 Task: Create a due date automation trigger when advanced on, on the monday before a card is due add dates starting next week at 11:00 AM.
Action: Mouse moved to (1114, 87)
Screenshot: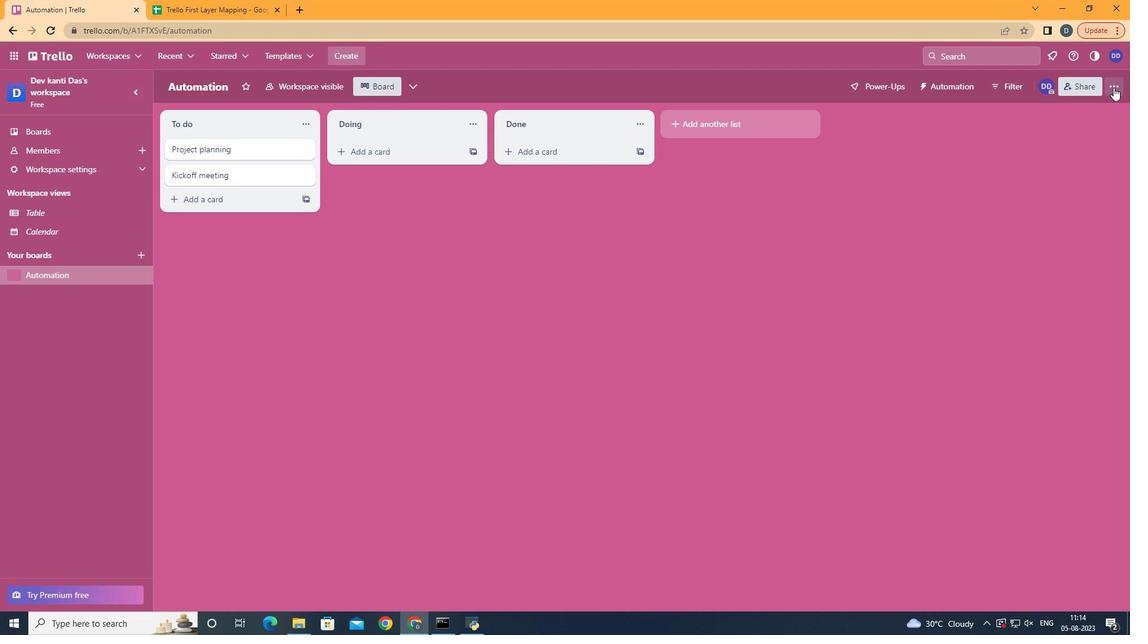 
Action: Mouse pressed left at (1114, 87)
Screenshot: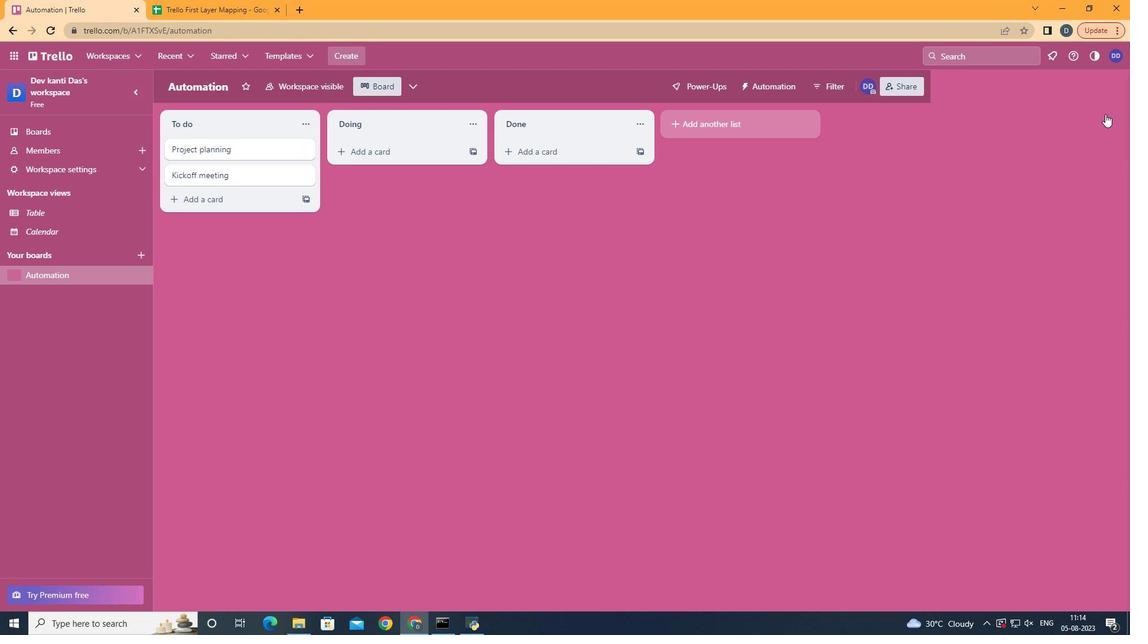 
Action: Mouse moved to (1023, 256)
Screenshot: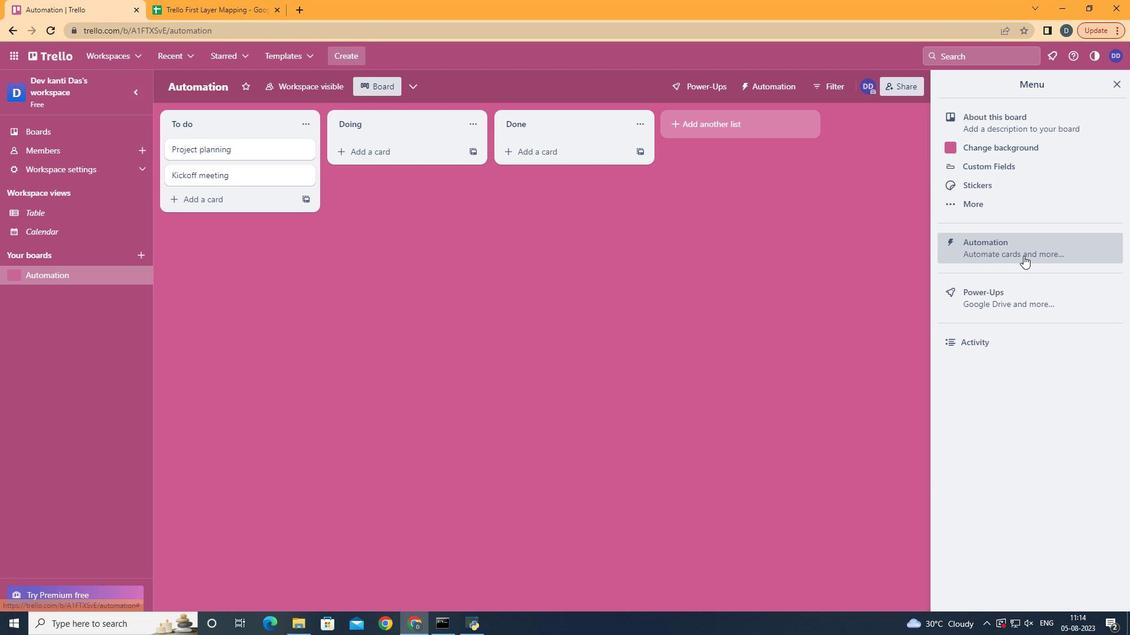 
Action: Mouse pressed left at (1023, 256)
Screenshot: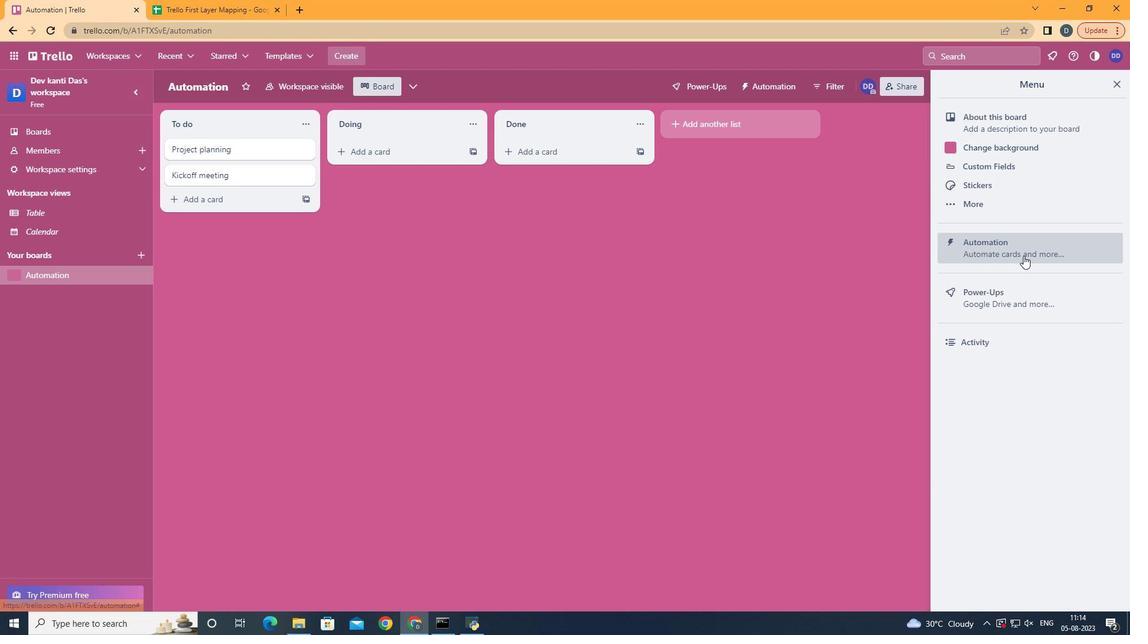 
Action: Mouse moved to (256, 233)
Screenshot: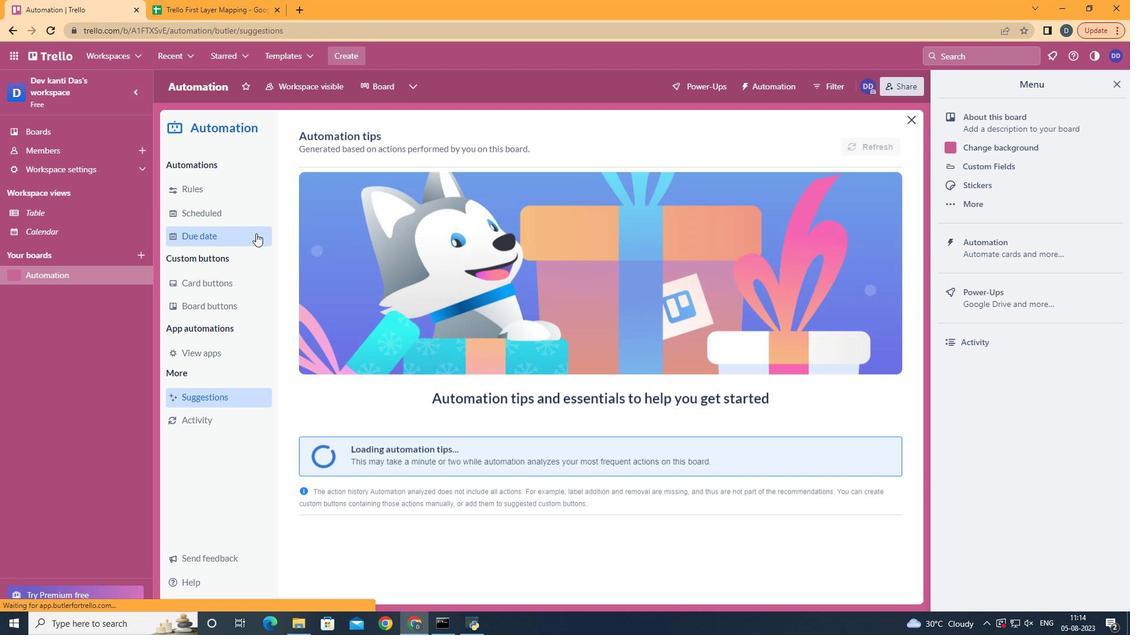 
Action: Mouse pressed left at (256, 233)
Screenshot: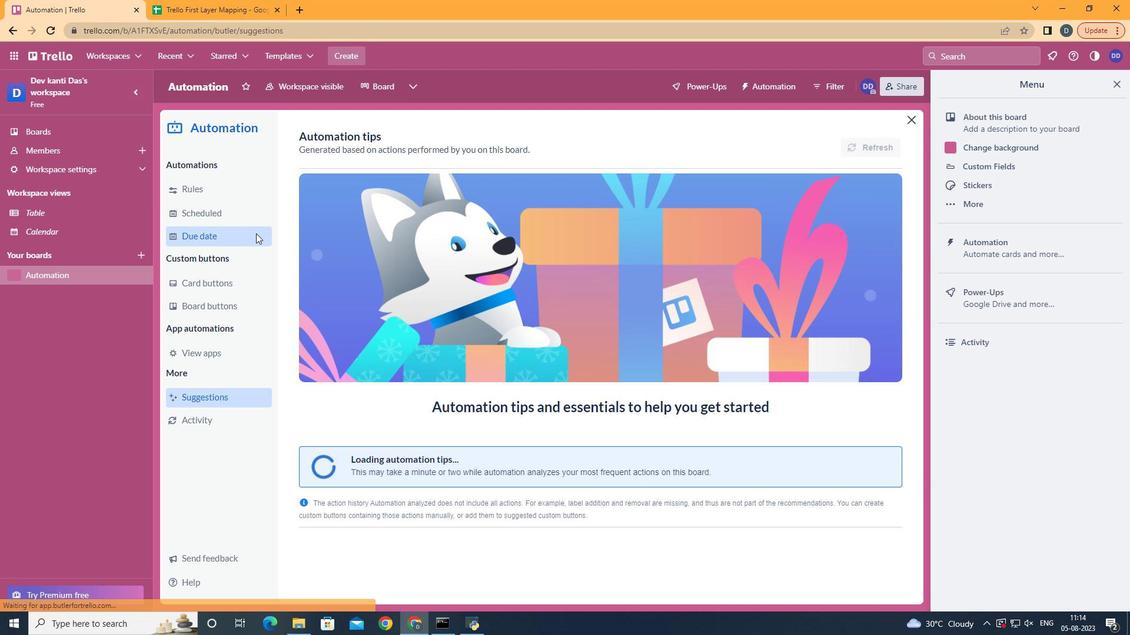 
Action: Mouse moved to (827, 139)
Screenshot: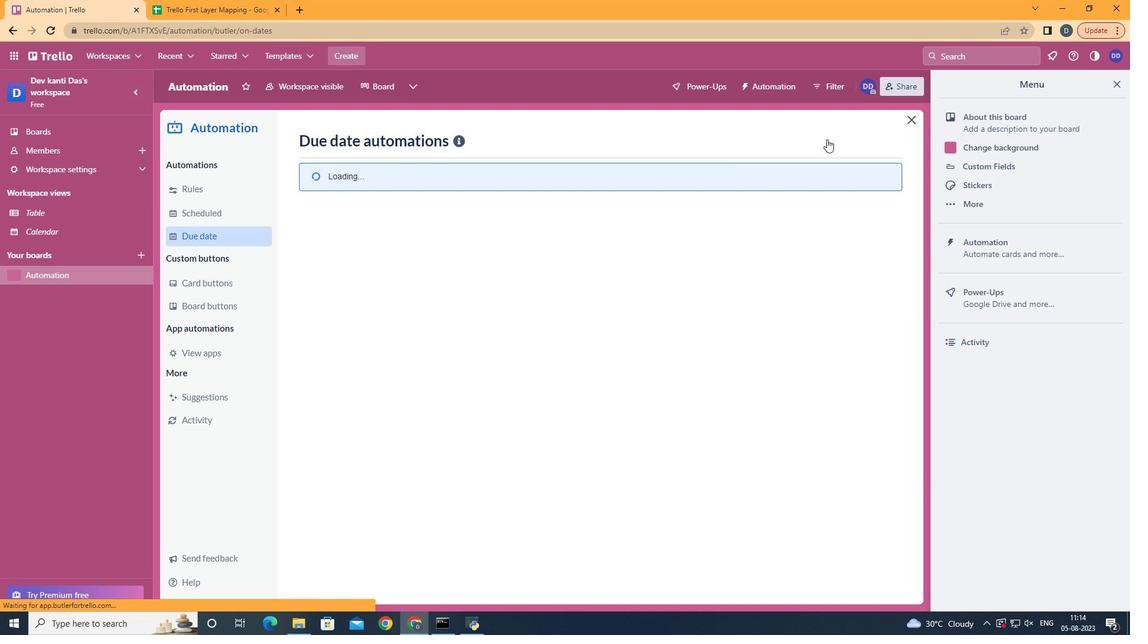 
Action: Mouse pressed left at (827, 139)
Screenshot: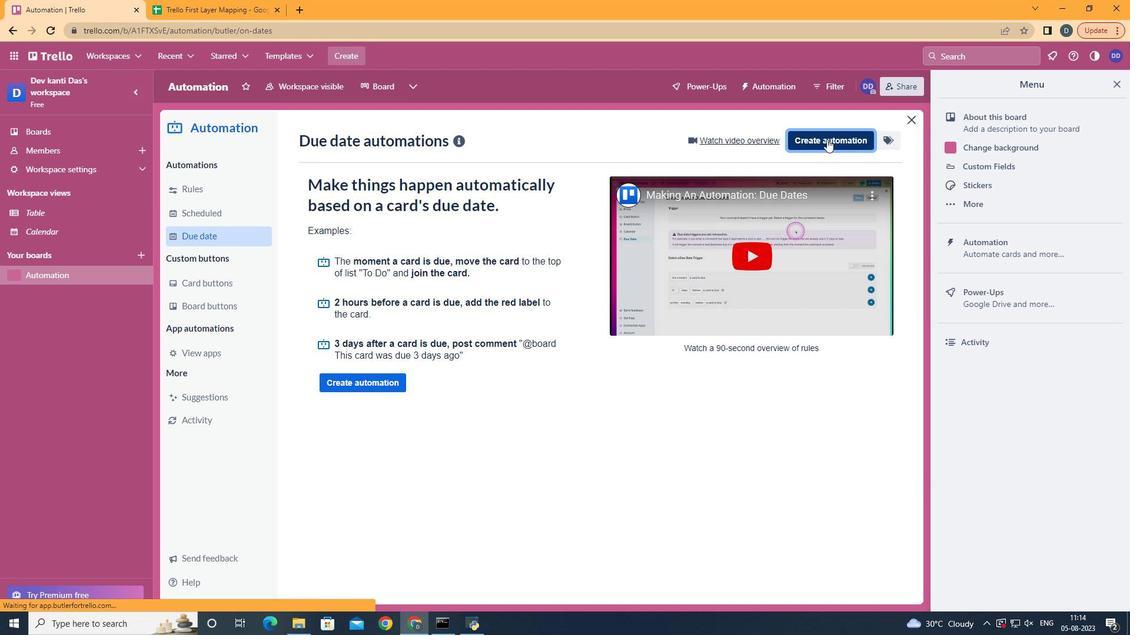 
Action: Mouse moved to (635, 253)
Screenshot: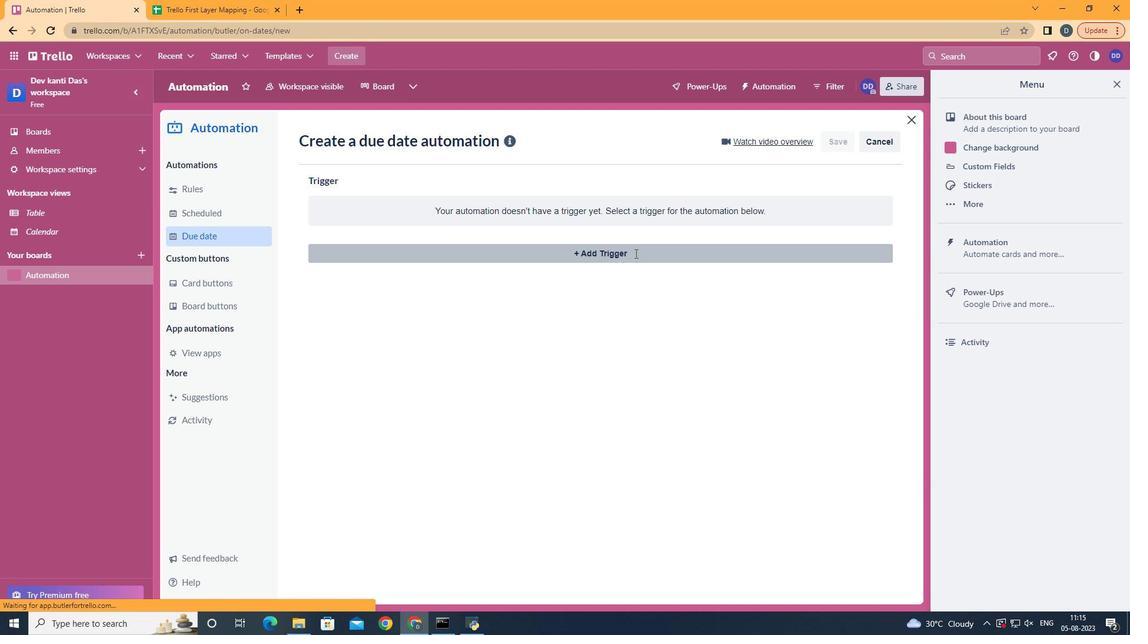 
Action: Mouse pressed left at (635, 253)
Screenshot: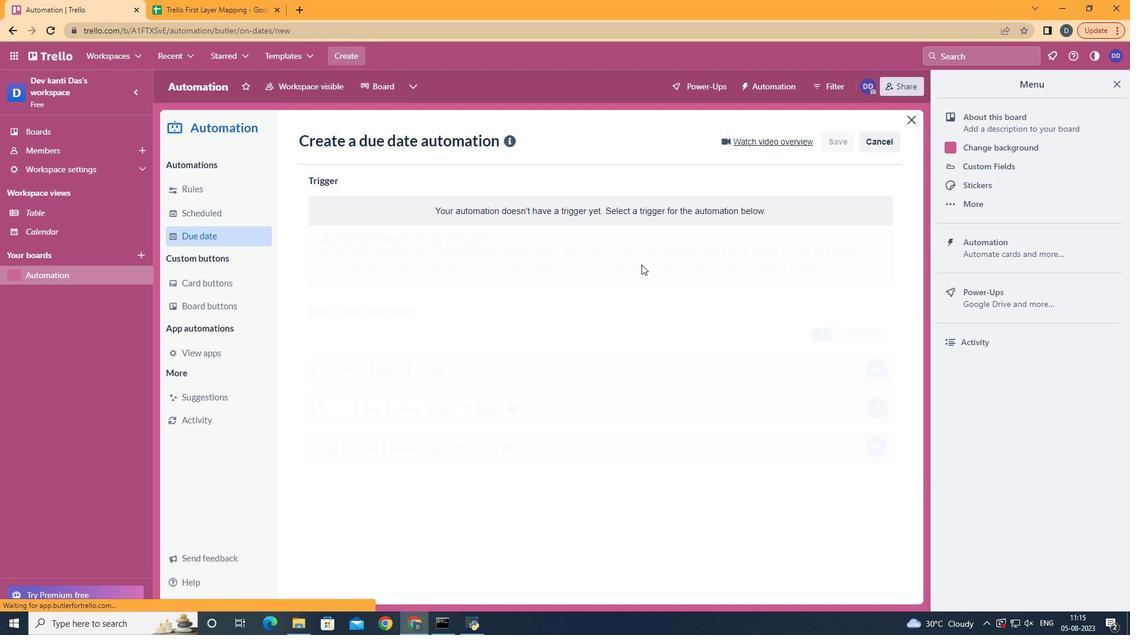 
Action: Mouse moved to (365, 310)
Screenshot: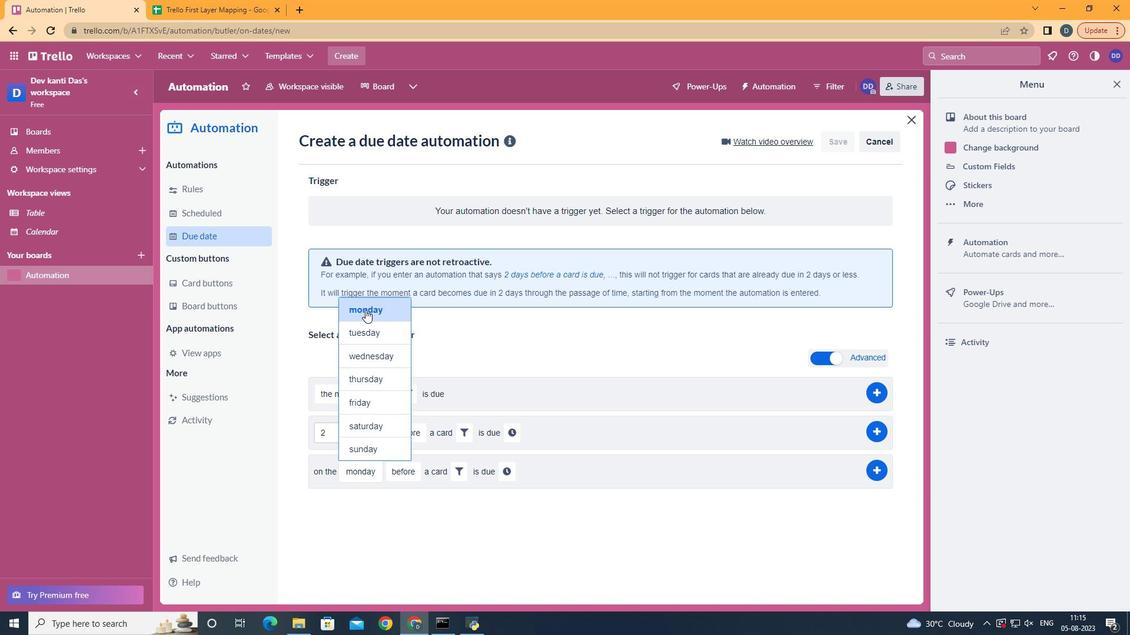 
Action: Mouse pressed left at (365, 310)
Screenshot: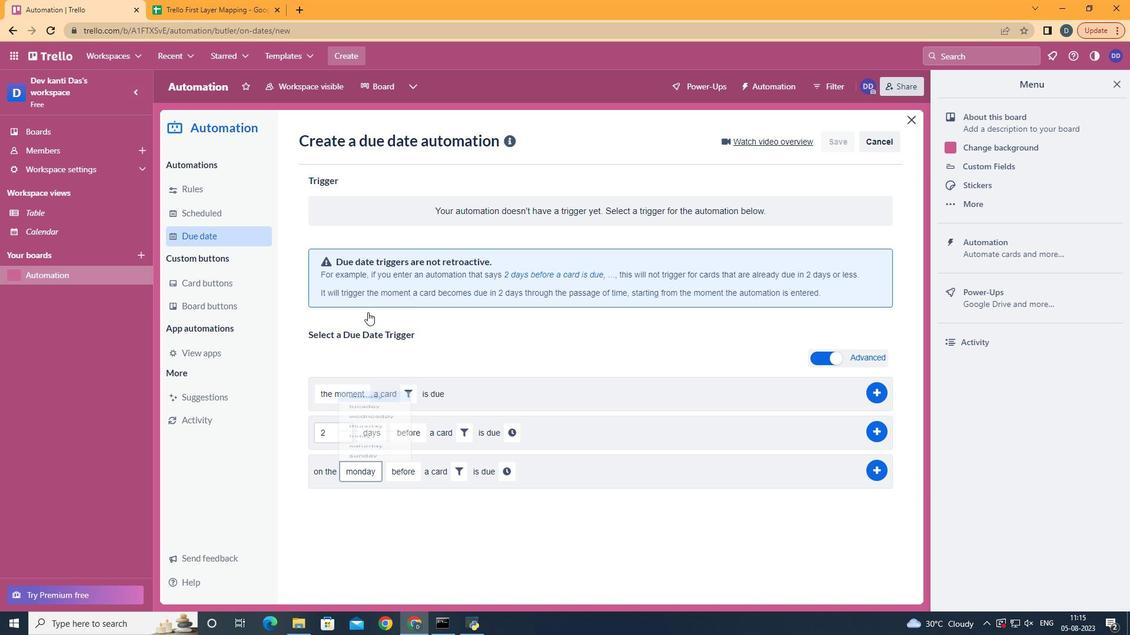 
Action: Mouse moved to (409, 492)
Screenshot: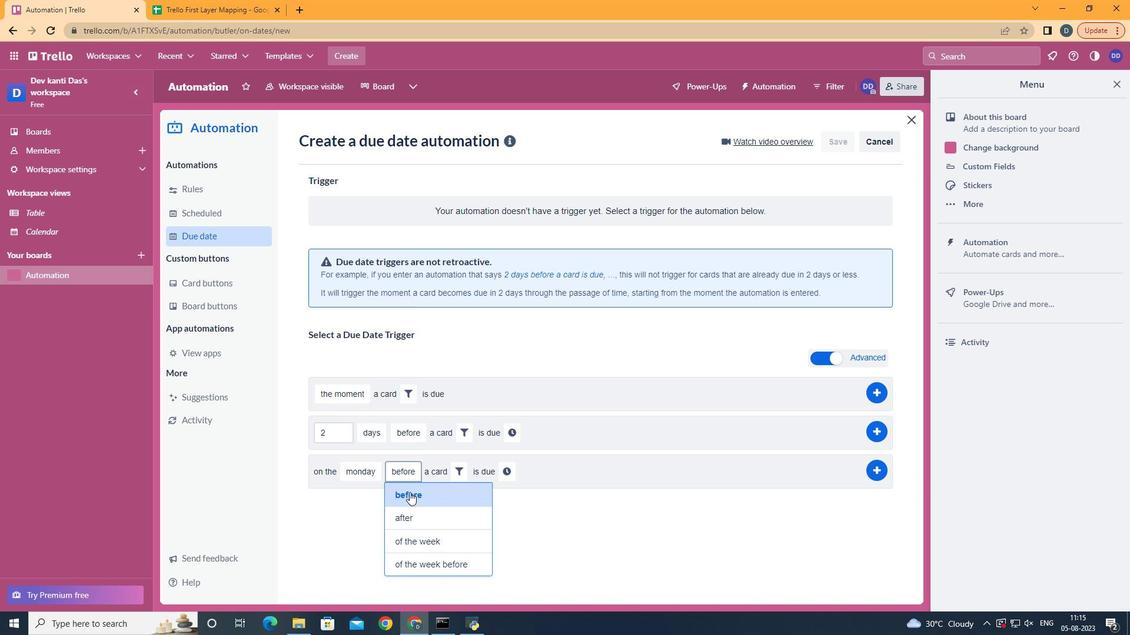 
Action: Mouse pressed left at (409, 492)
Screenshot: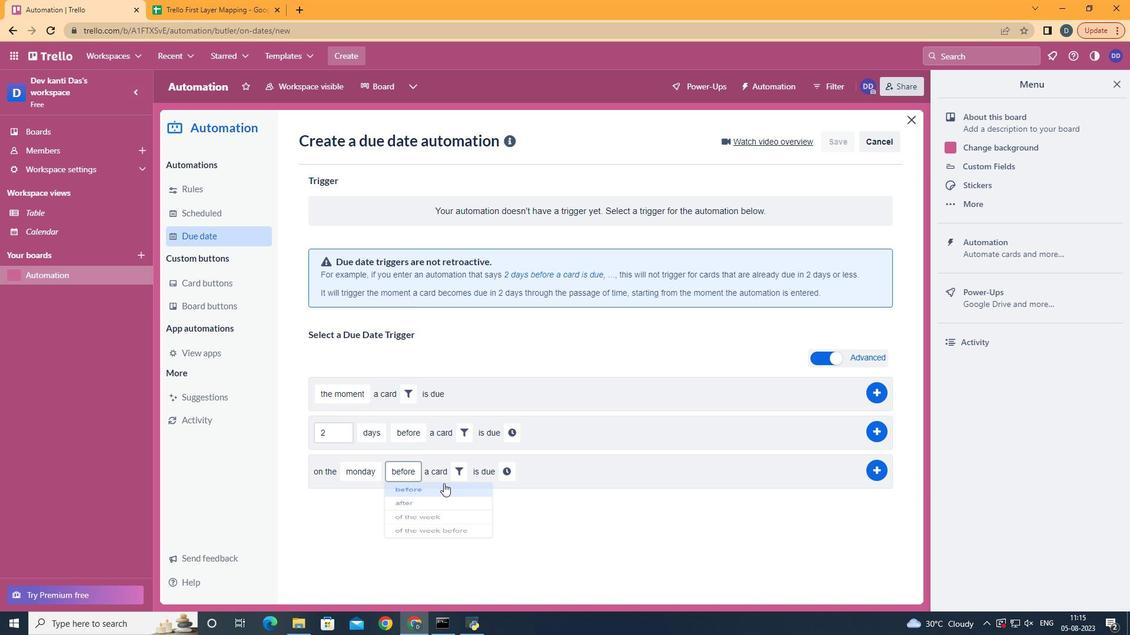 
Action: Mouse moved to (462, 469)
Screenshot: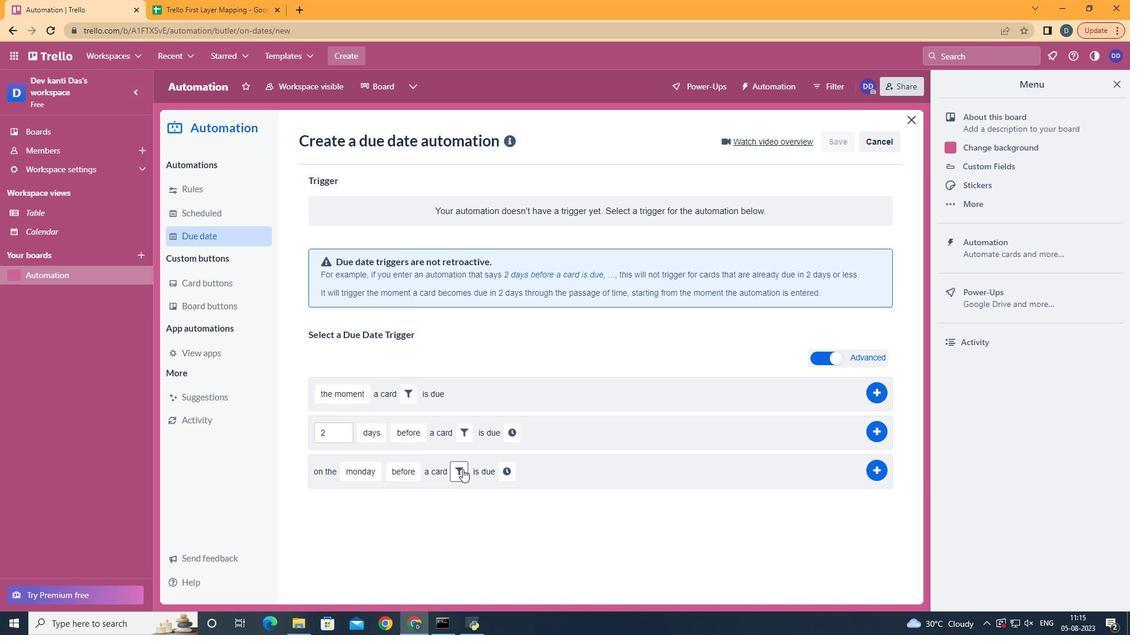 
Action: Mouse pressed left at (462, 469)
Screenshot: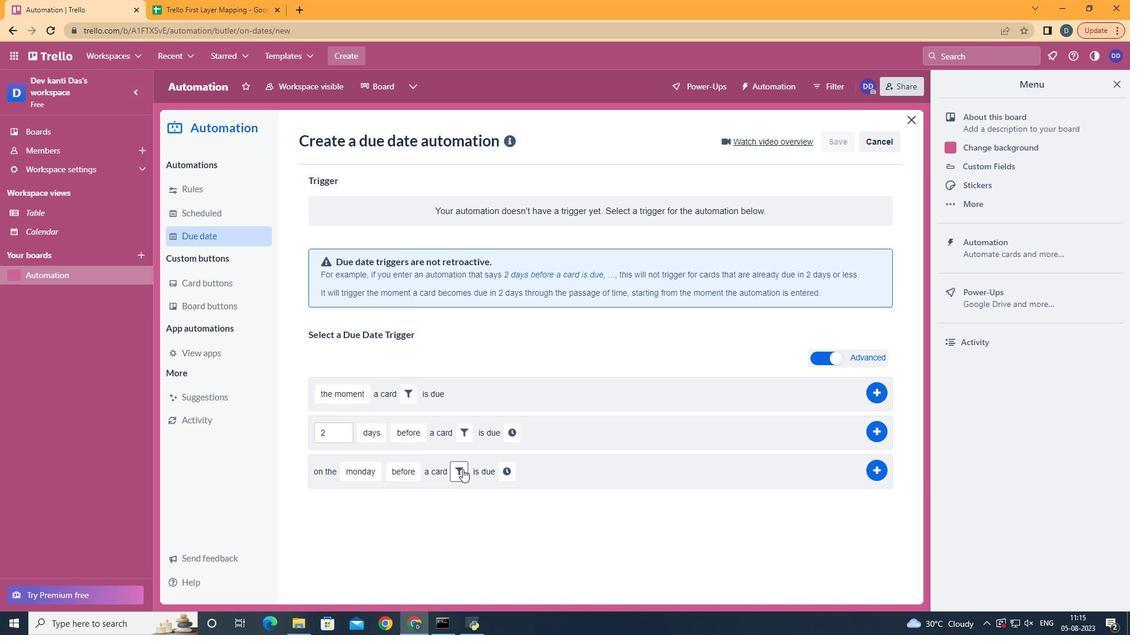 
Action: Mouse moved to (531, 509)
Screenshot: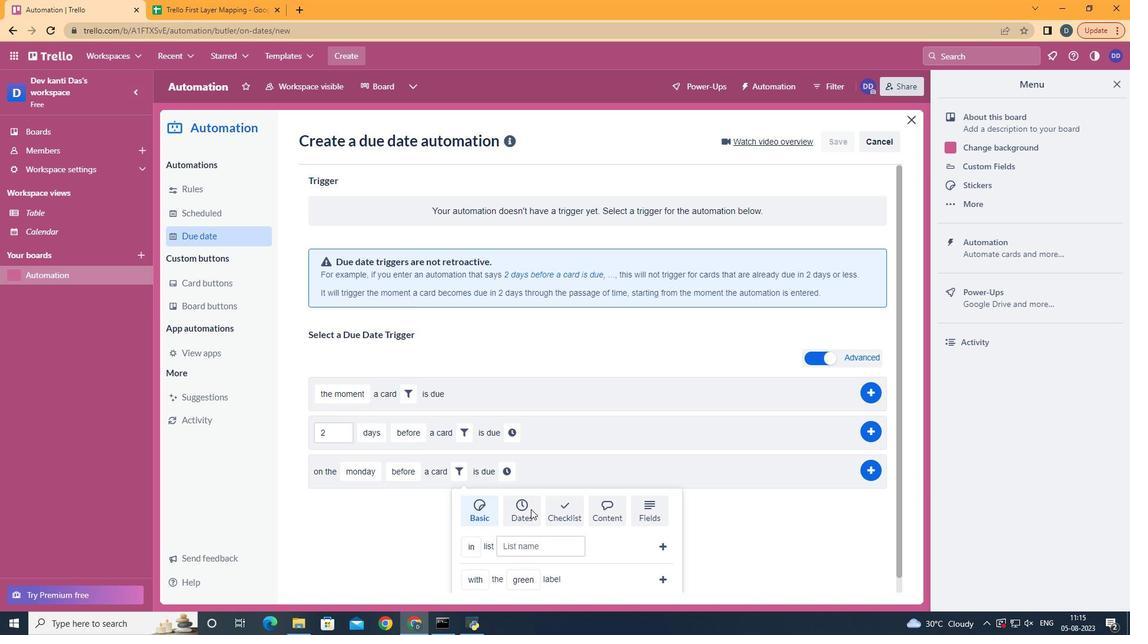 
Action: Mouse pressed left at (531, 509)
Screenshot: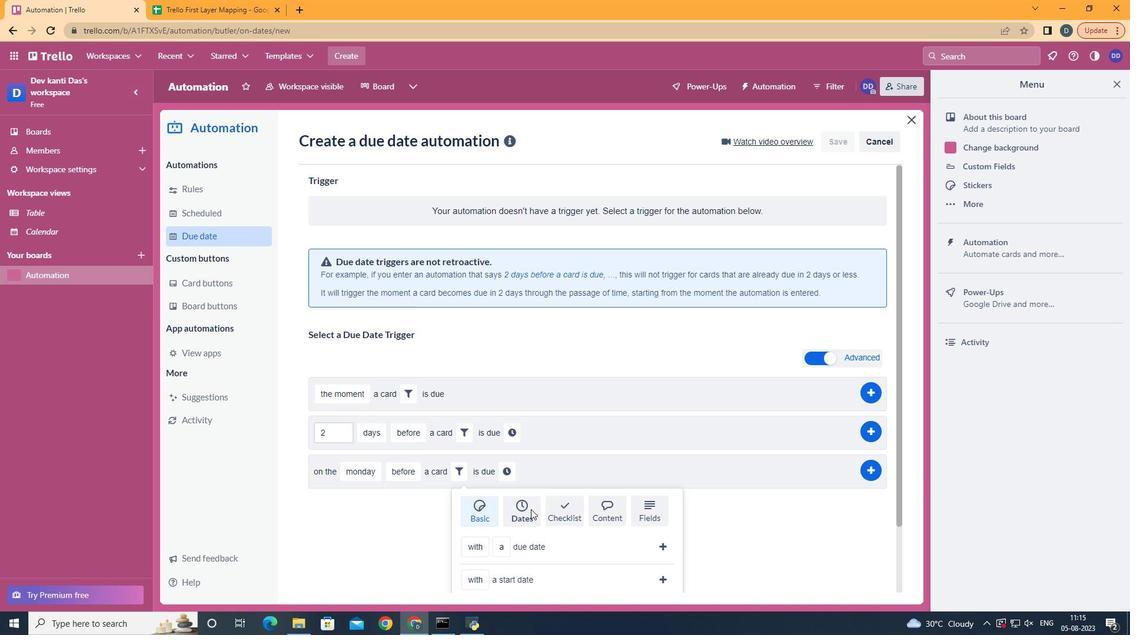 
Action: Mouse scrolled (531, 509) with delta (0, 0)
Screenshot: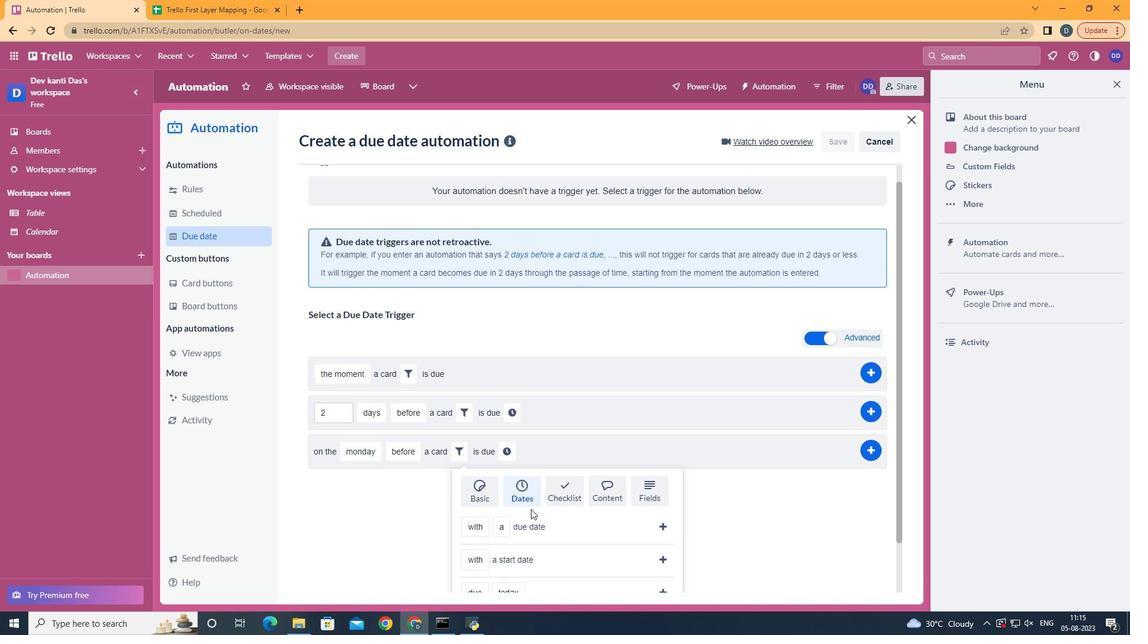 
Action: Mouse scrolled (531, 509) with delta (0, 0)
Screenshot: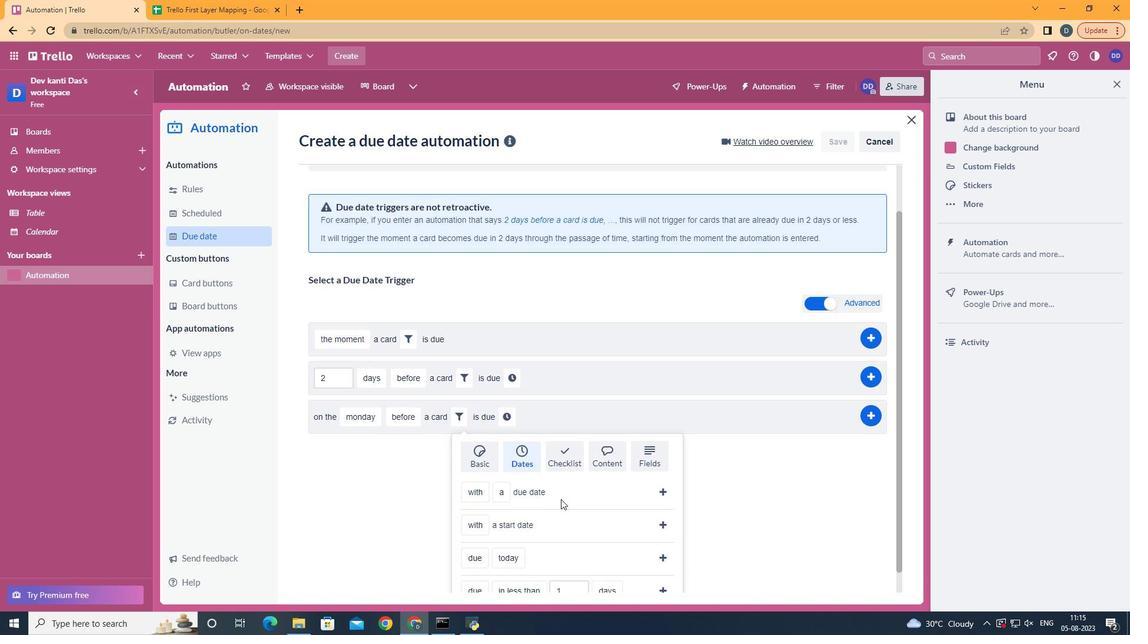 
Action: Mouse scrolled (531, 509) with delta (0, 0)
Screenshot: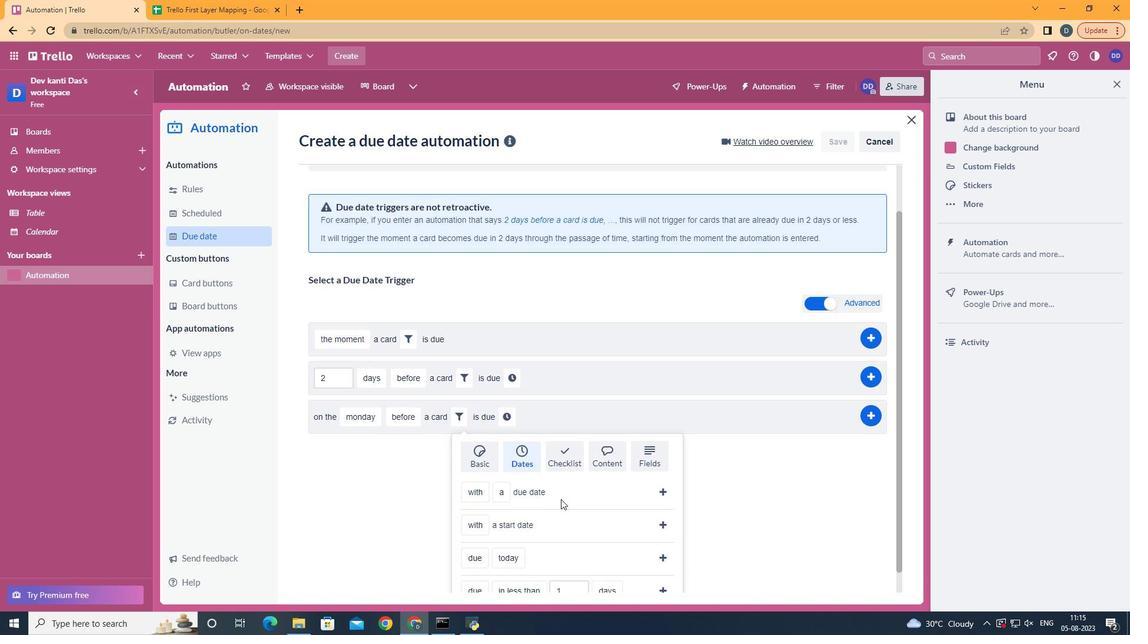 
Action: Mouse scrolled (531, 509) with delta (0, 0)
Screenshot: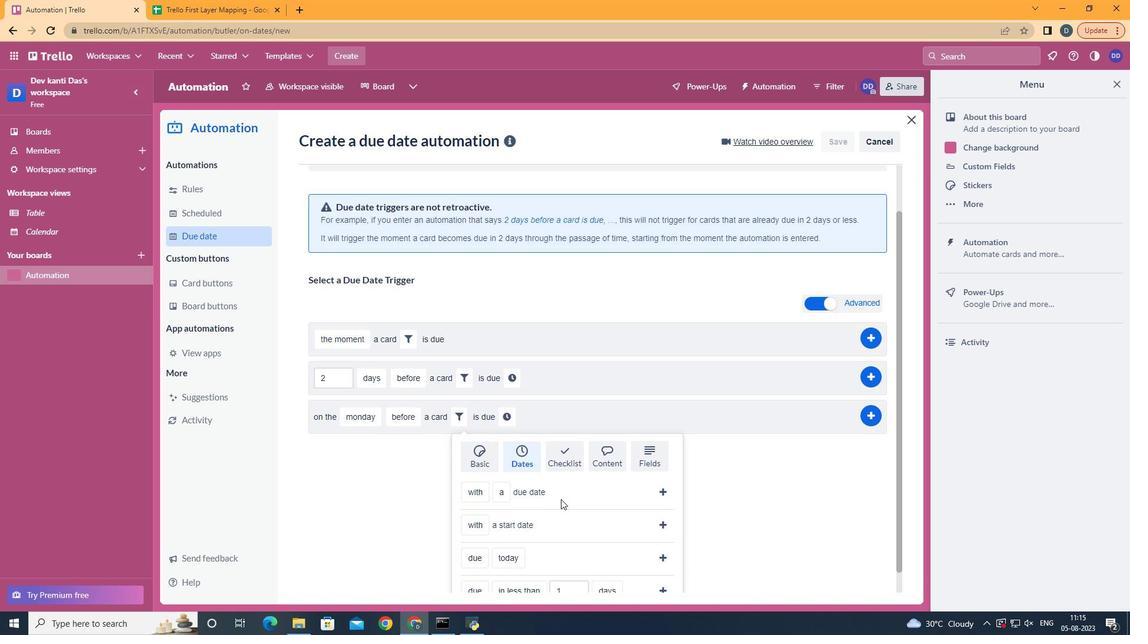 
Action: Mouse scrolled (531, 509) with delta (0, 0)
Screenshot: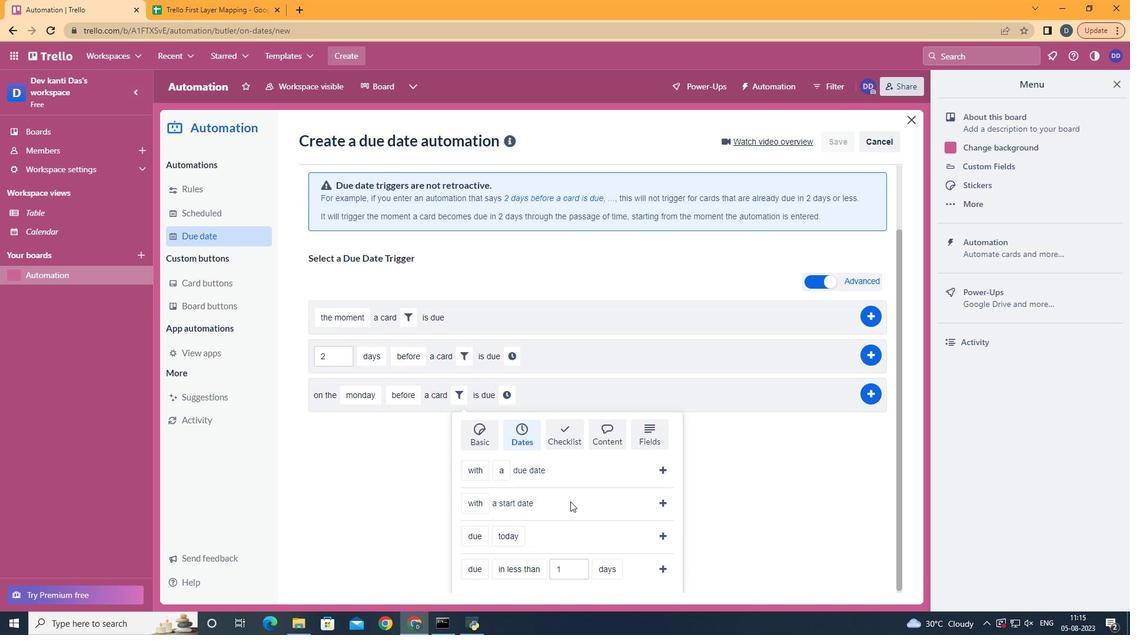 
Action: Mouse moved to (486, 489)
Screenshot: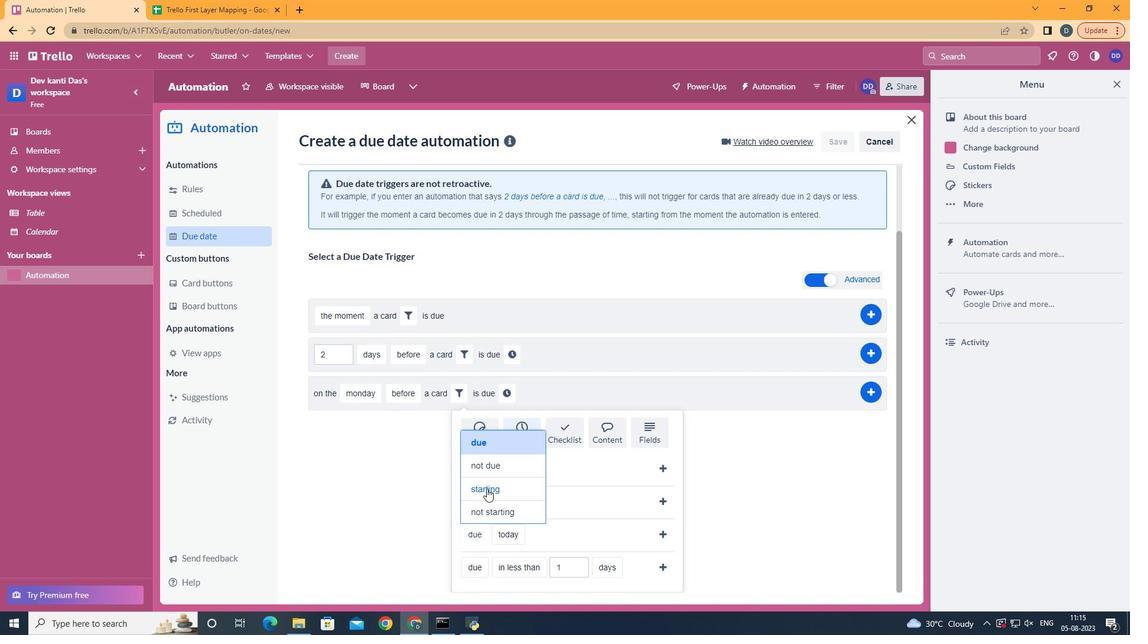 
Action: Mouse pressed left at (486, 489)
Screenshot: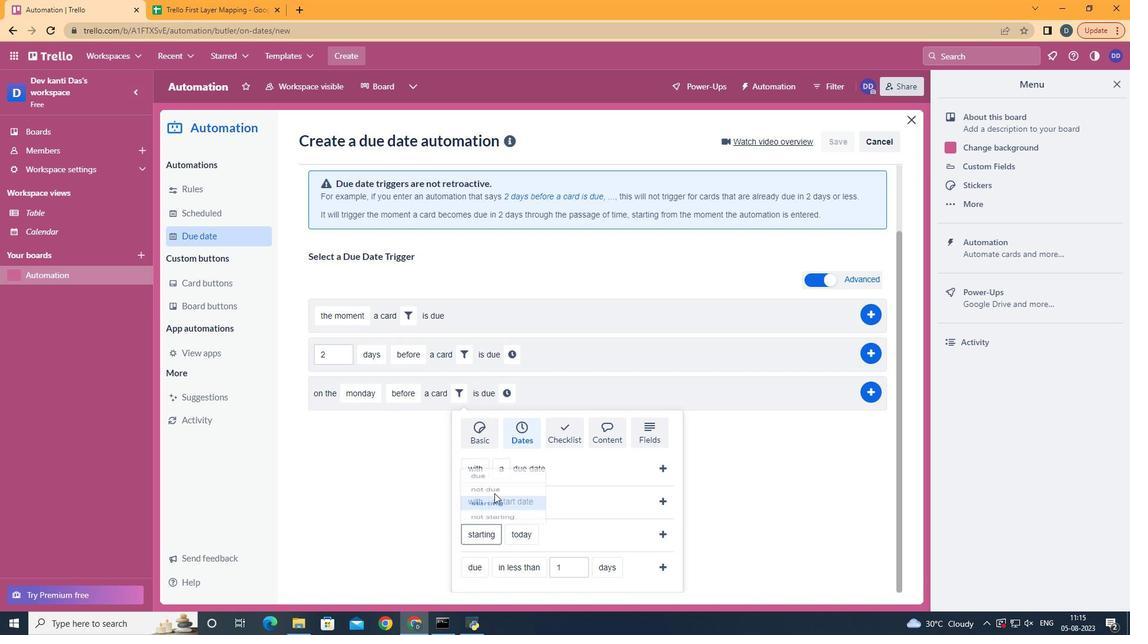 
Action: Mouse moved to (541, 468)
Screenshot: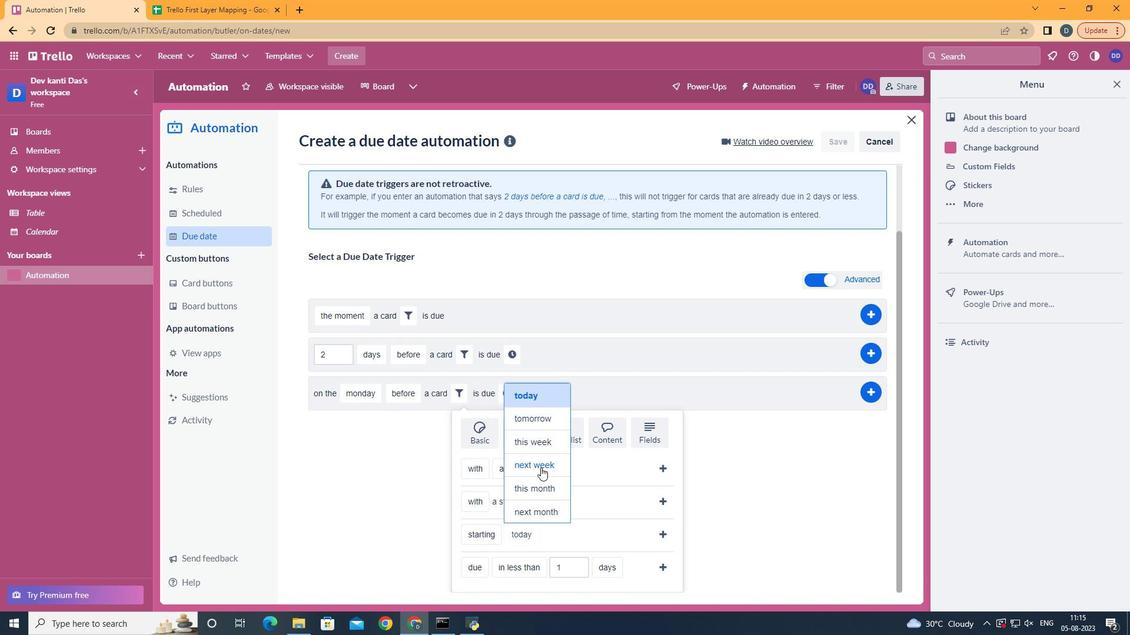
Action: Mouse pressed left at (541, 468)
Screenshot: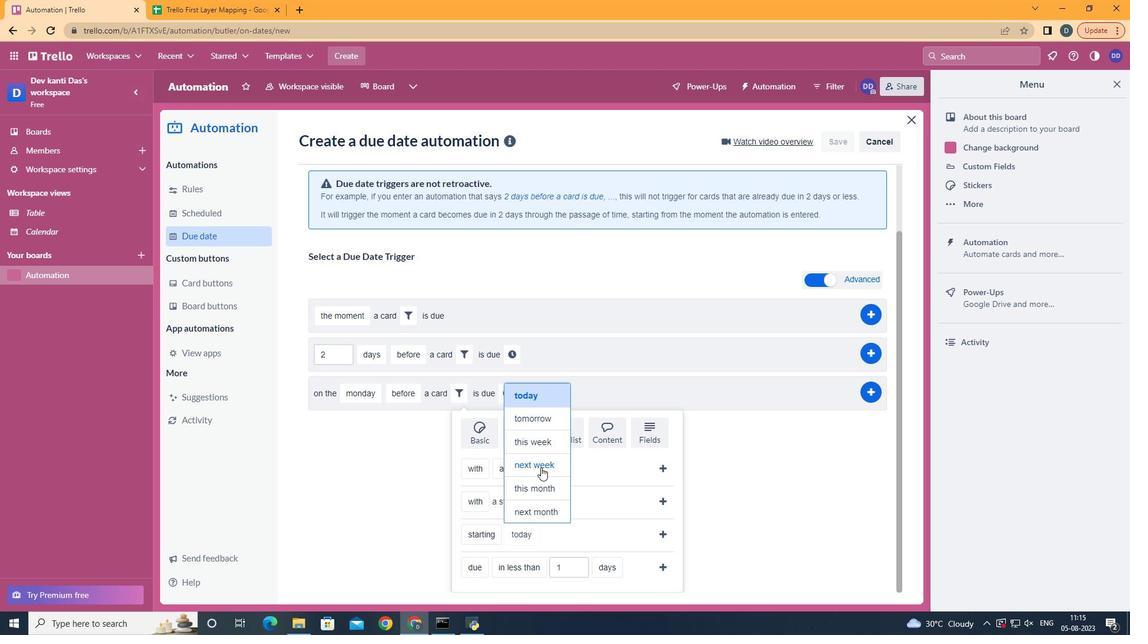 
Action: Mouse moved to (665, 533)
Screenshot: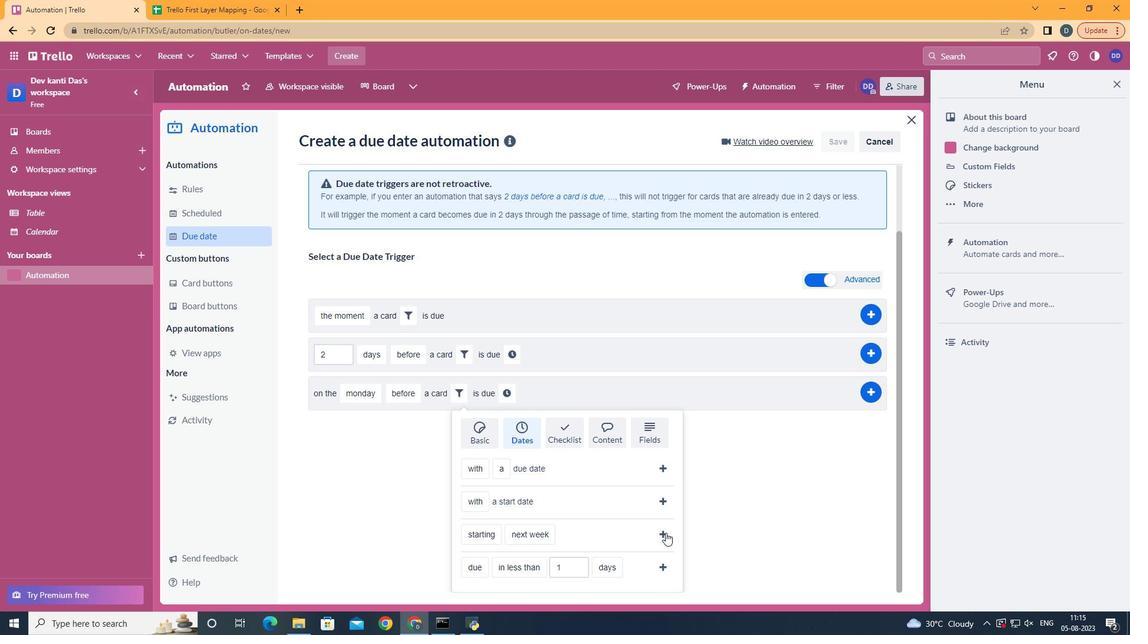 
Action: Mouse pressed left at (665, 533)
Screenshot: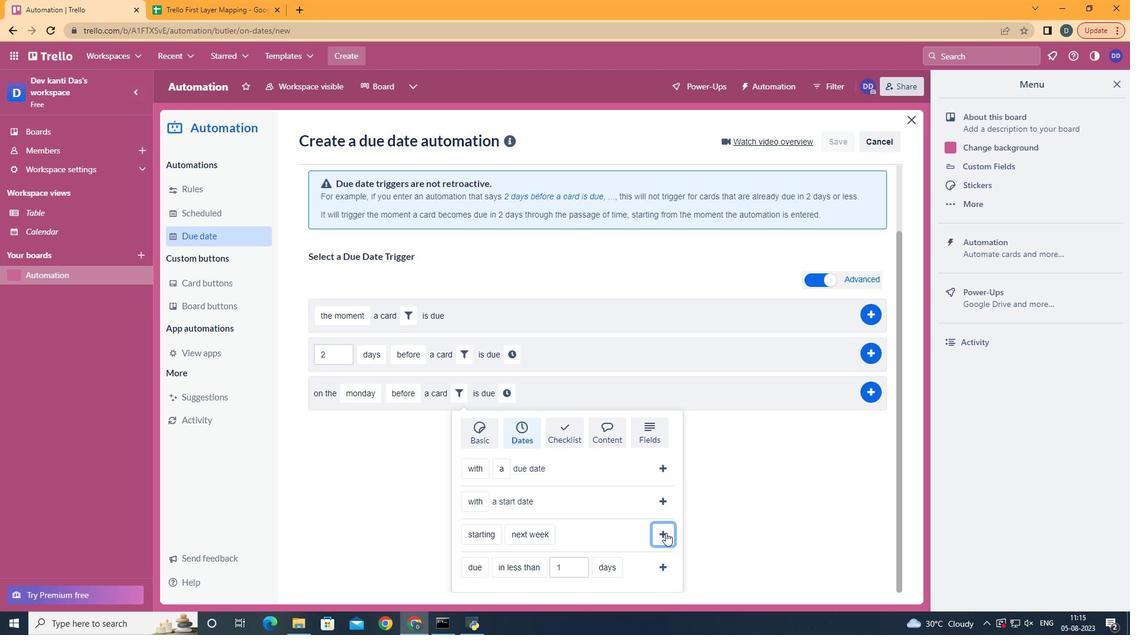 
Action: Mouse moved to (618, 471)
Screenshot: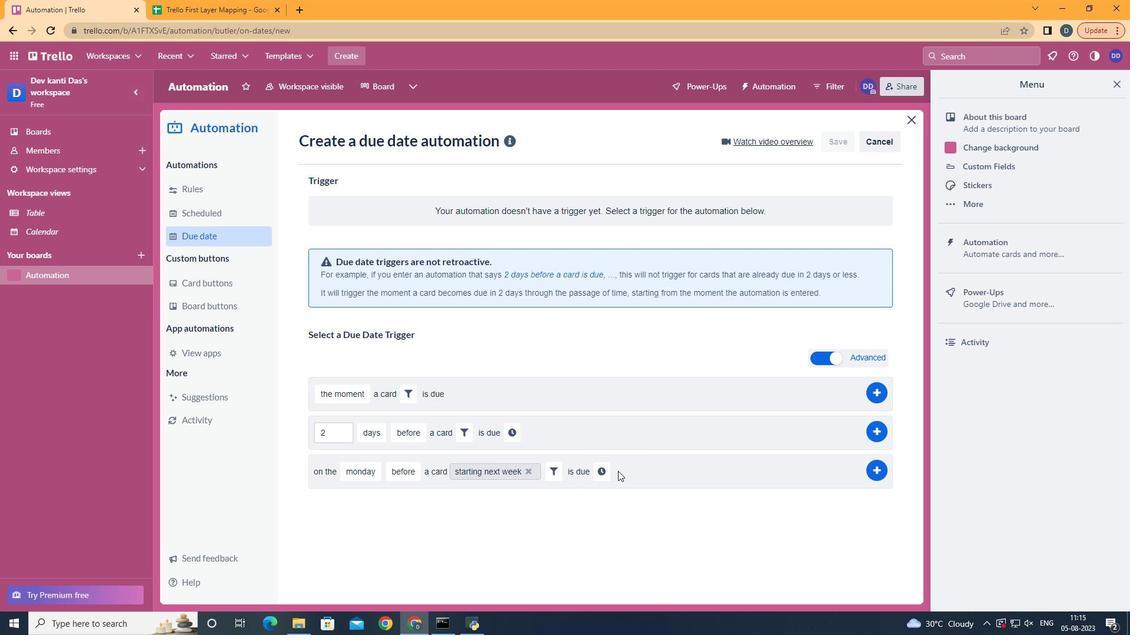 
Action: Mouse pressed left at (618, 471)
Screenshot: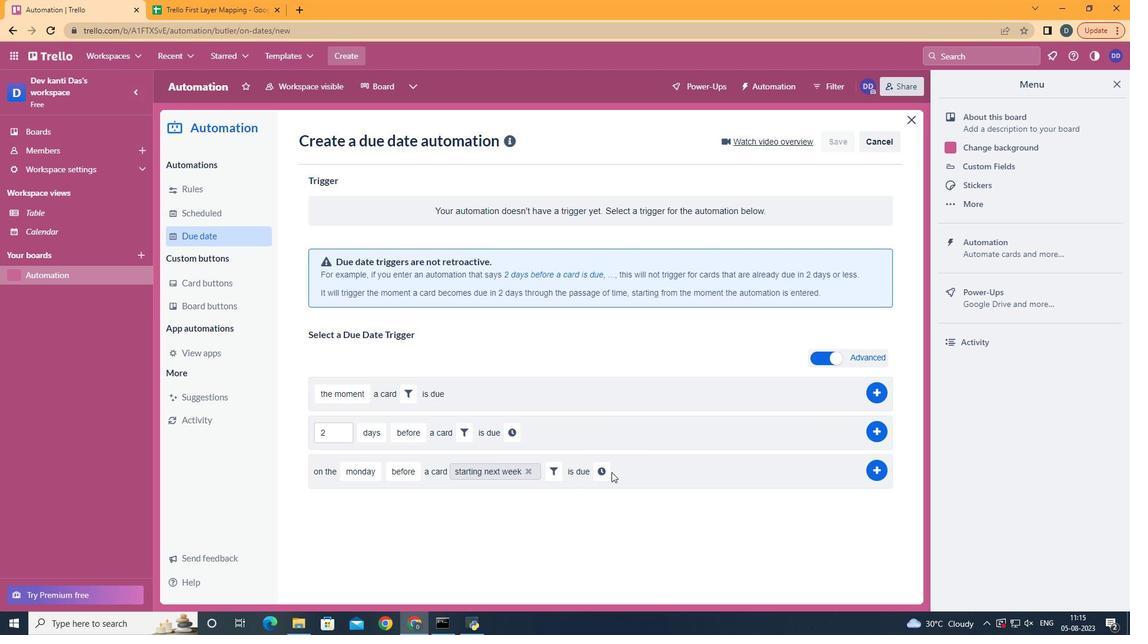 
Action: Mouse moved to (611, 472)
Screenshot: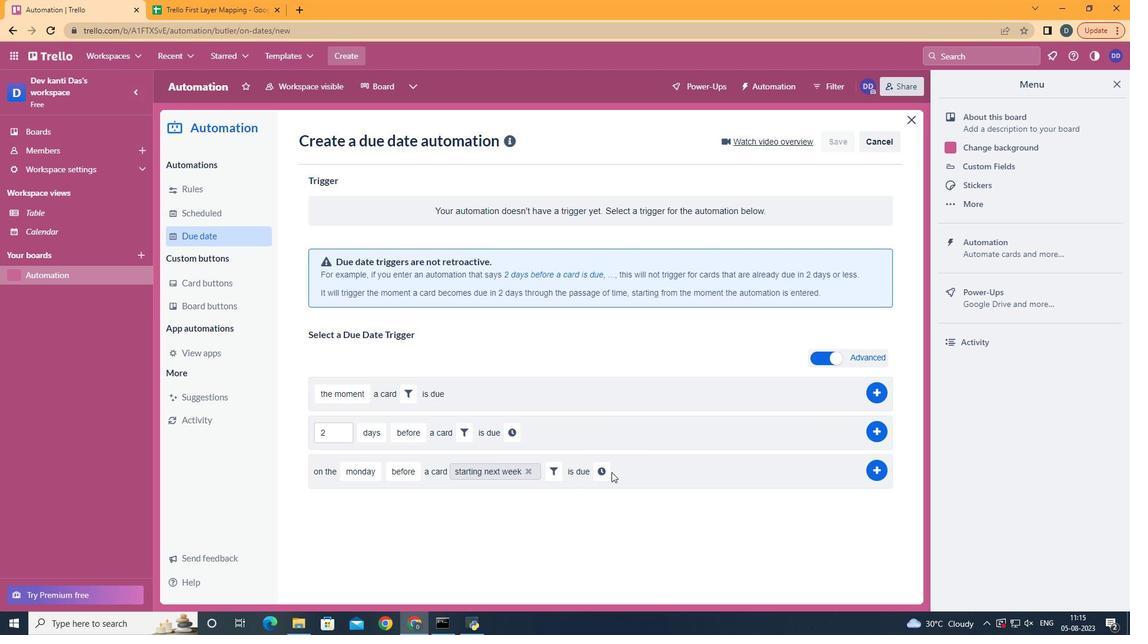 
Action: Mouse pressed left at (611, 472)
Screenshot: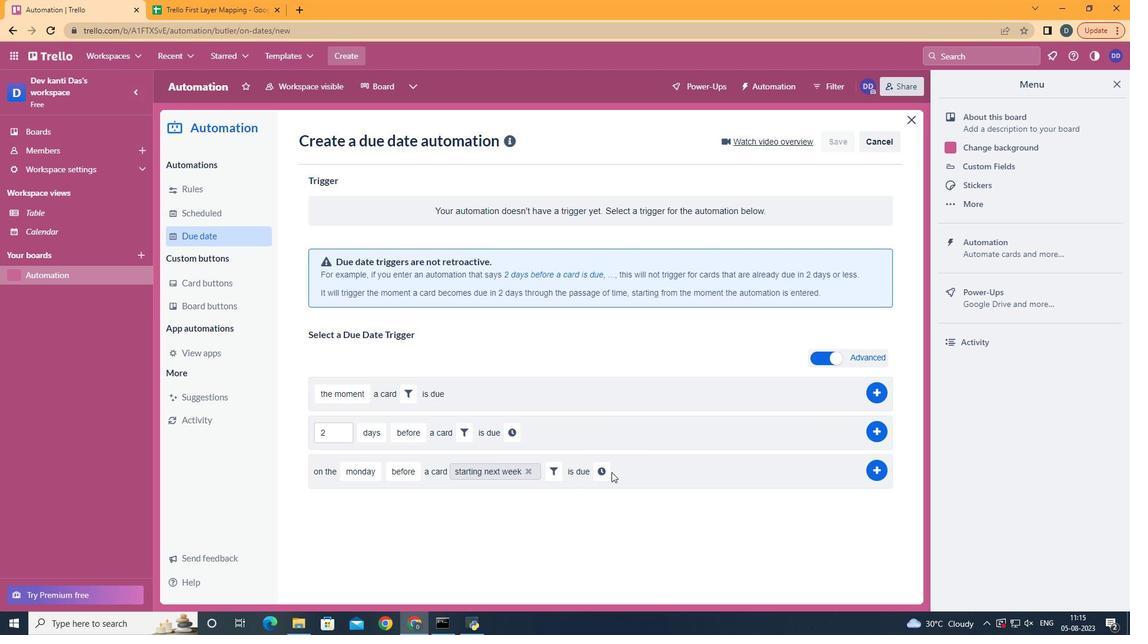 
Action: Mouse moved to (608, 469)
Screenshot: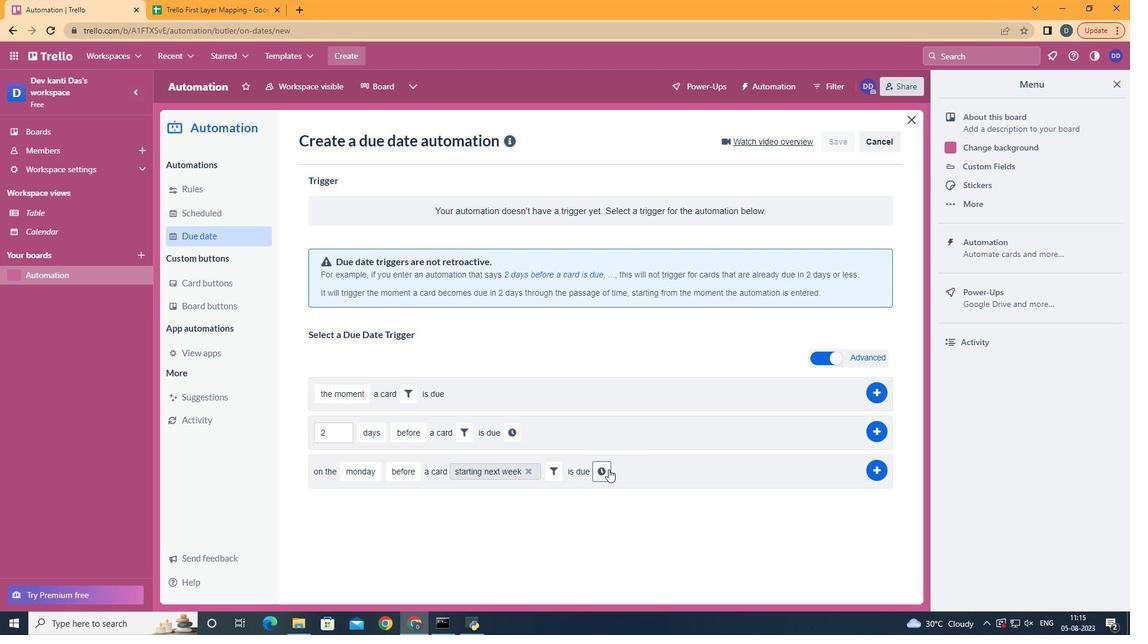 
Action: Mouse pressed left at (608, 469)
Screenshot: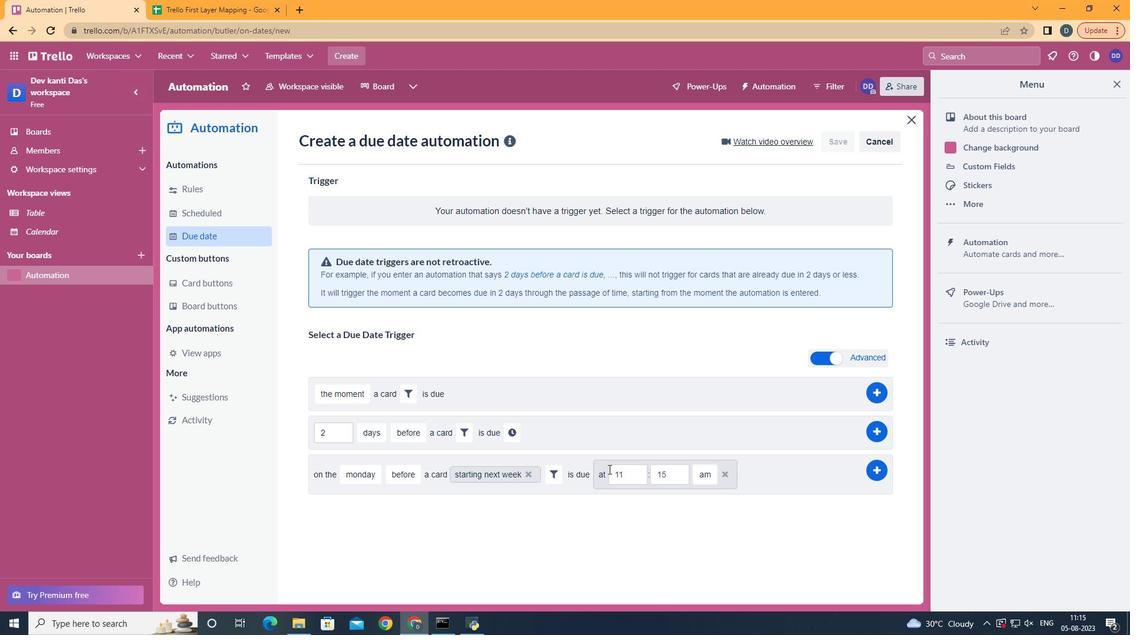 
Action: Mouse moved to (676, 476)
Screenshot: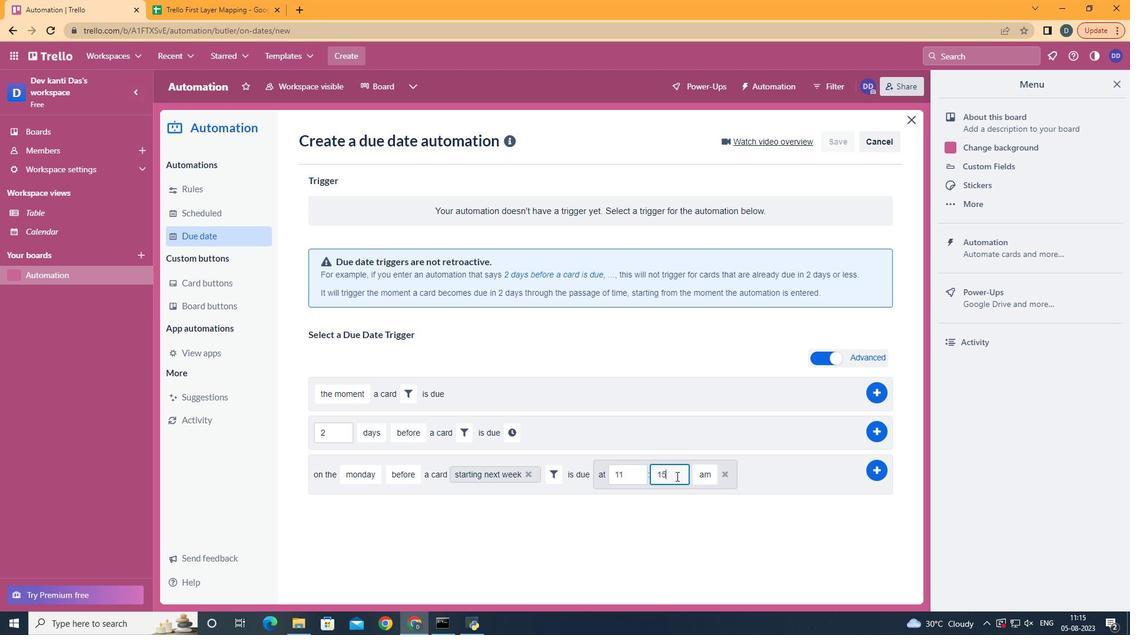 
Action: Mouse pressed left at (676, 476)
Screenshot: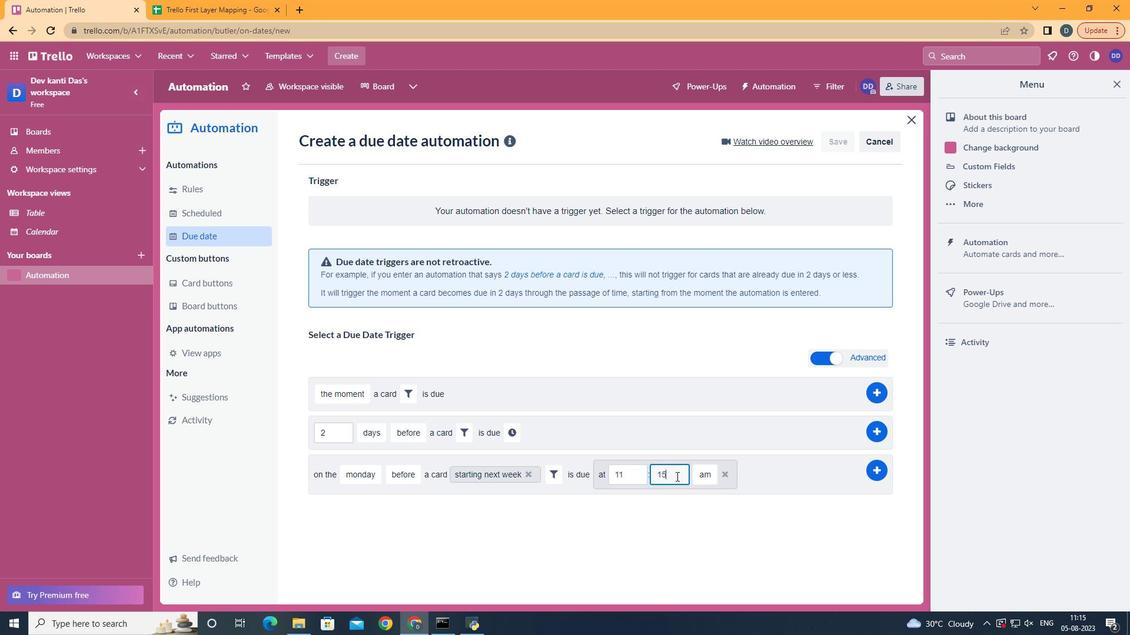 
Action: Key pressed <Key.backspace><Key.backspace>00
Screenshot: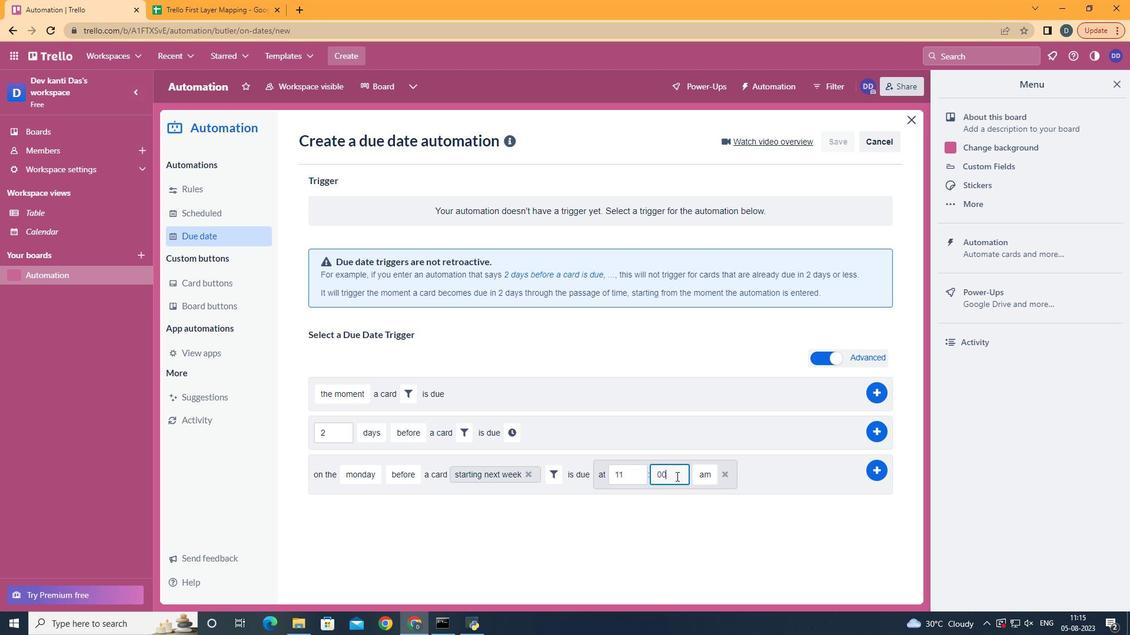 
Action: Mouse moved to (885, 471)
Screenshot: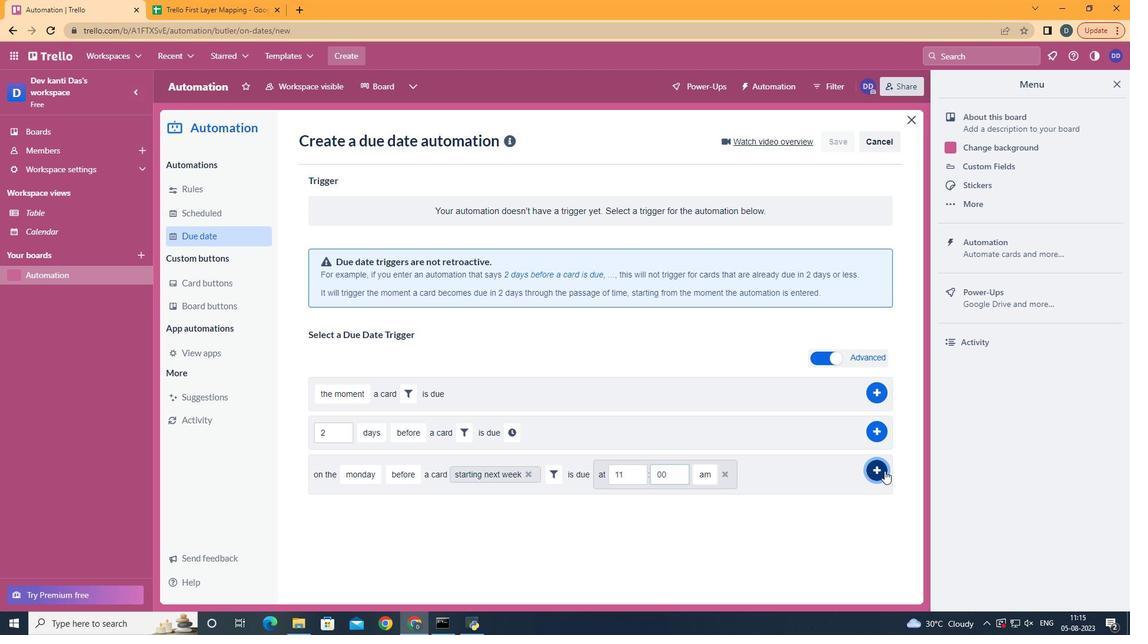 
Action: Mouse pressed left at (885, 471)
Screenshot: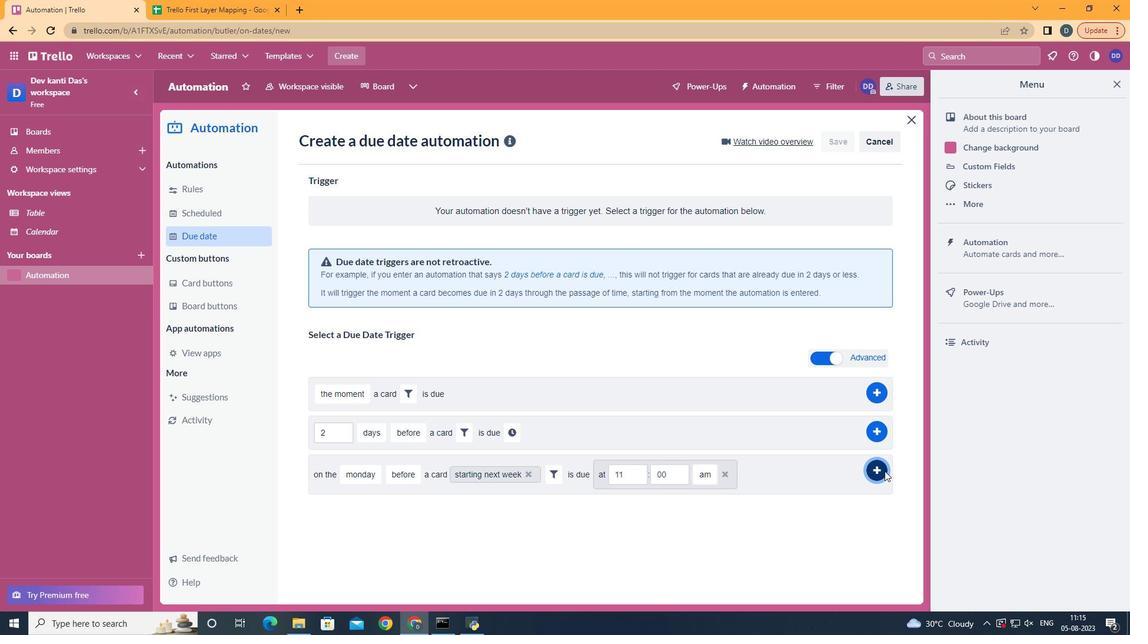 
Action: Mouse moved to (627, 192)
Screenshot: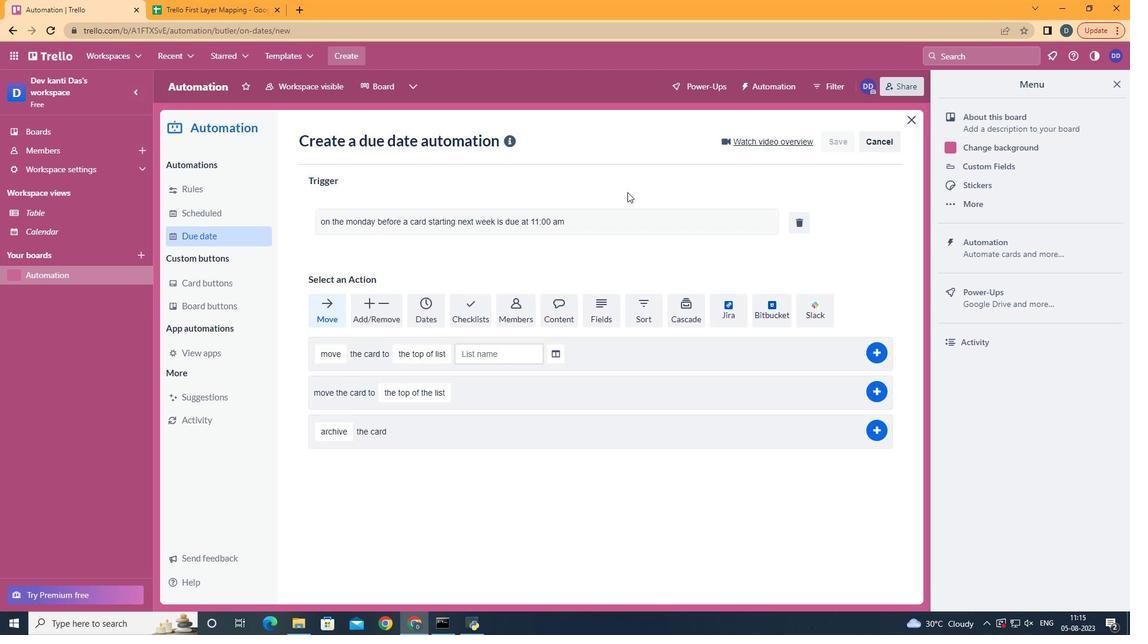 
